 Task: Set and save  "Default tune Set and save ting used" for "H.264/MPEG-4 Part 10/AVC encoder (x264)" to the fast decode.
Action: Mouse moved to (103, 12)
Screenshot: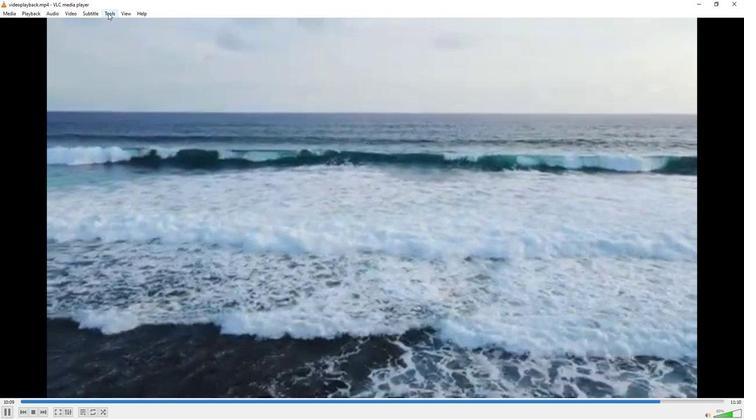 
Action: Mouse pressed left at (103, 12)
Screenshot: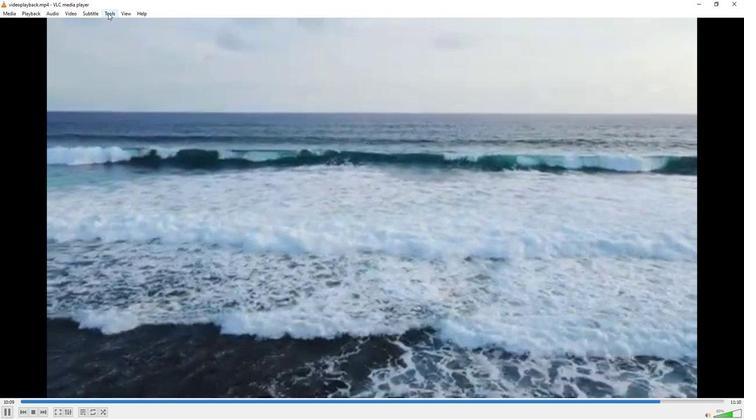 
Action: Mouse moved to (121, 104)
Screenshot: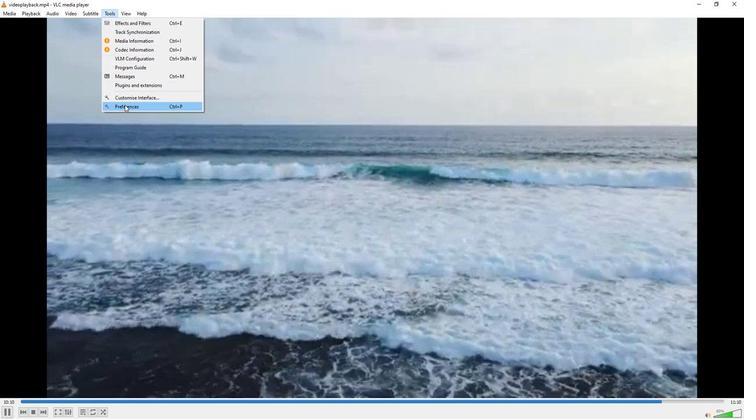 
Action: Mouse pressed left at (121, 104)
Screenshot: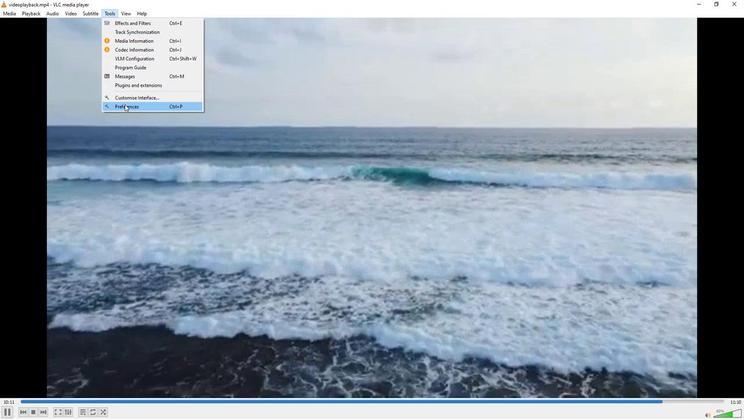 
Action: Mouse moved to (253, 342)
Screenshot: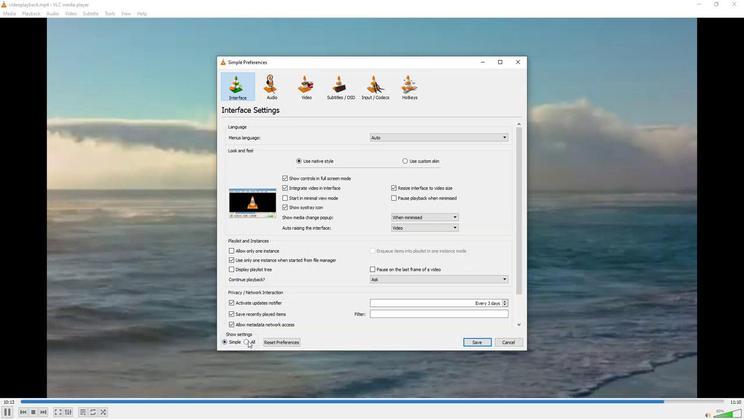 
Action: Mouse pressed left at (253, 342)
Screenshot: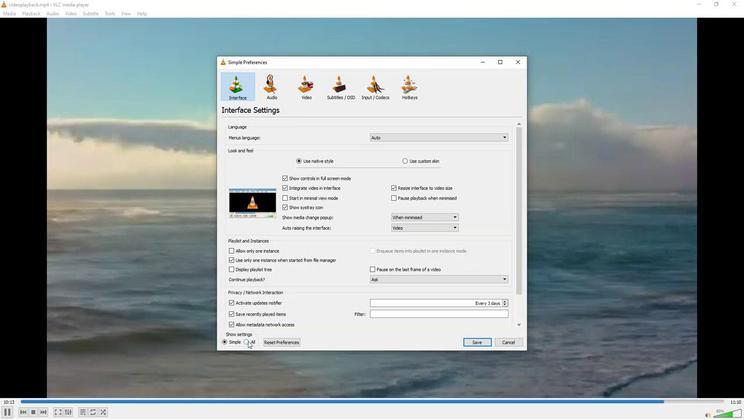 
Action: Mouse moved to (239, 263)
Screenshot: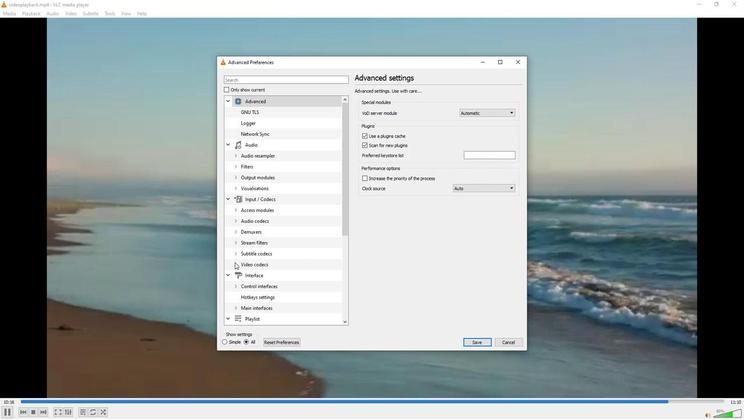 
Action: Mouse pressed left at (239, 263)
Screenshot: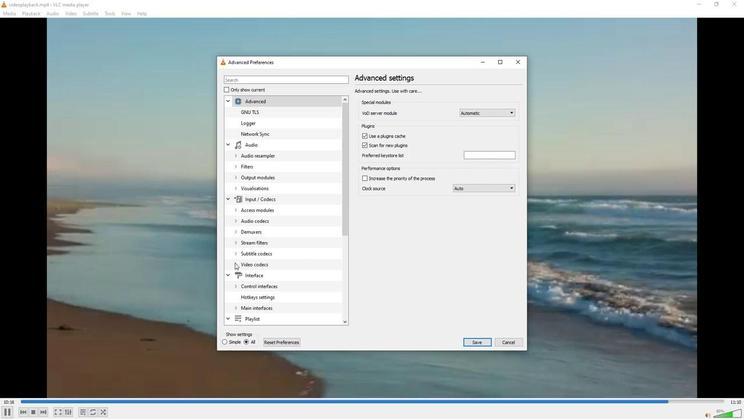 
Action: Mouse moved to (251, 285)
Screenshot: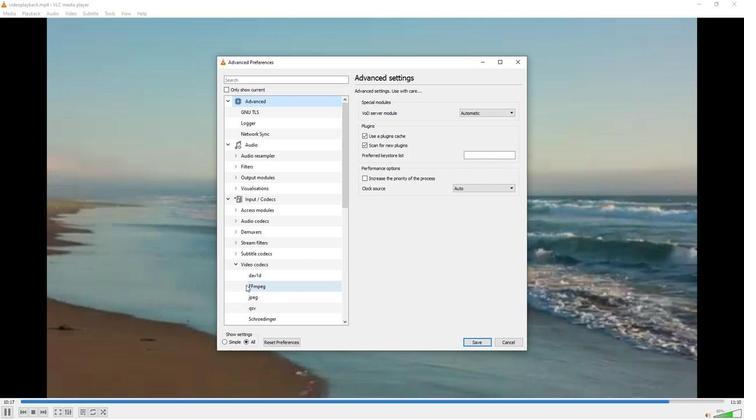 
Action: Mouse scrolled (251, 285) with delta (0, 0)
Screenshot: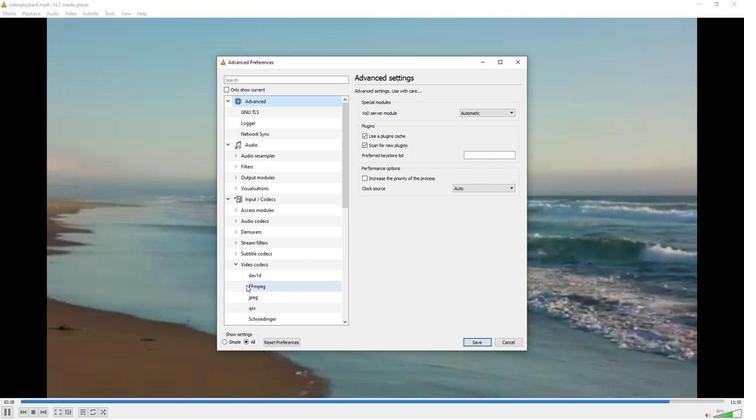 
Action: Mouse moved to (258, 319)
Screenshot: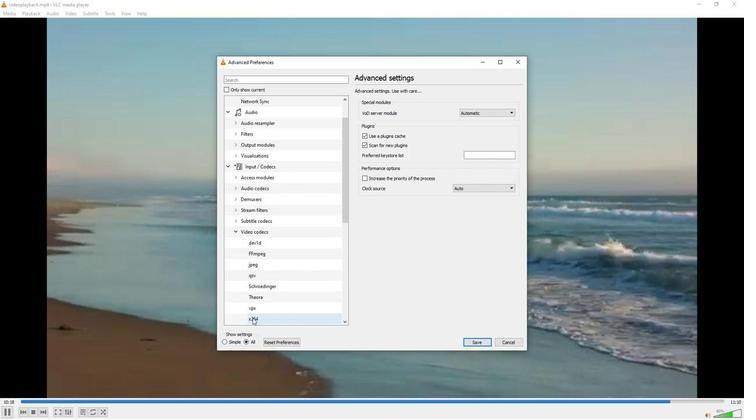 
Action: Mouse pressed left at (258, 319)
Screenshot: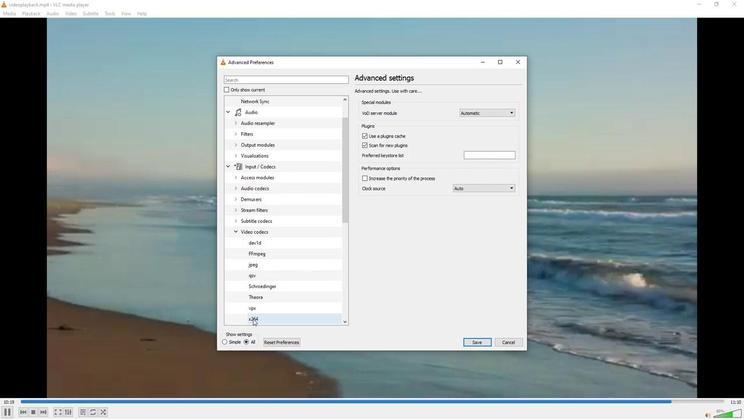 
Action: Mouse moved to (434, 257)
Screenshot: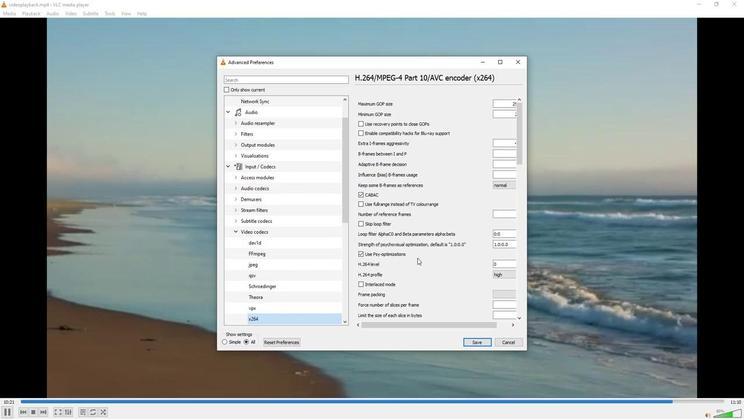 
Action: Mouse scrolled (434, 257) with delta (0, 0)
Screenshot: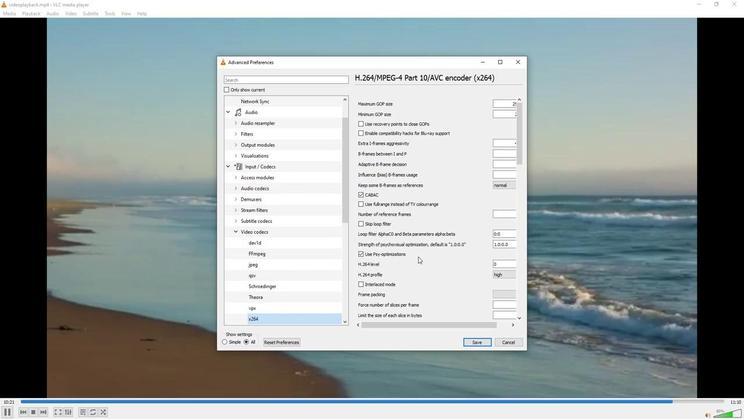 
Action: Mouse scrolled (434, 257) with delta (0, 0)
Screenshot: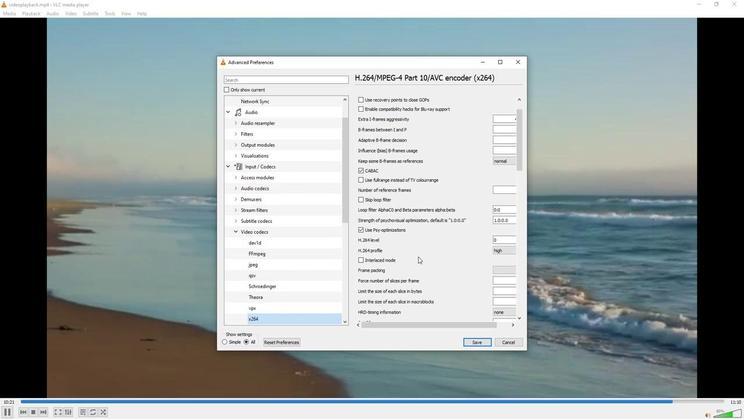 
Action: Mouse moved to (434, 256)
Screenshot: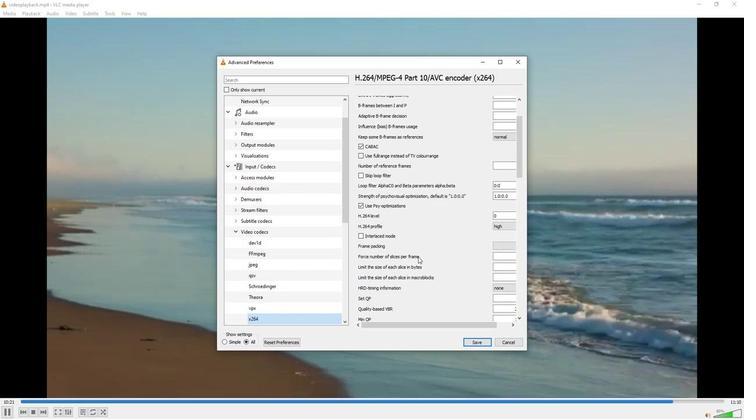 
Action: Mouse scrolled (434, 256) with delta (0, 0)
Screenshot: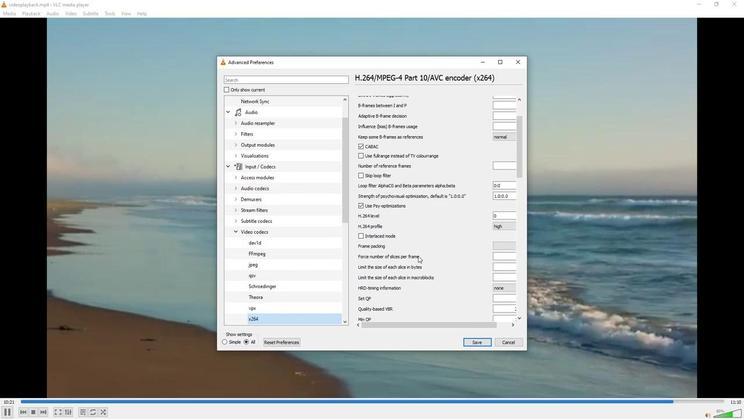 
Action: Mouse scrolled (434, 256) with delta (0, 0)
Screenshot: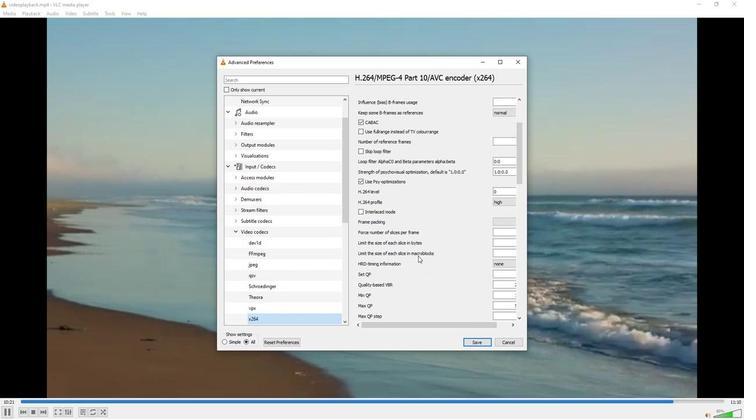 
Action: Mouse scrolled (434, 256) with delta (0, 0)
Screenshot: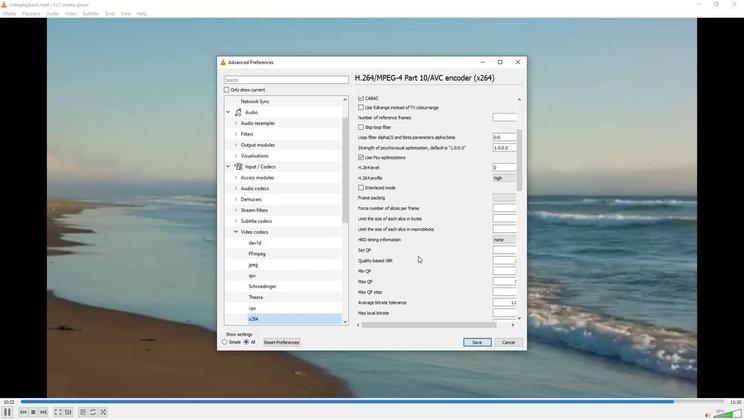 
Action: Mouse scrolled (434, 256) with delta (0, 0)
Screenshot: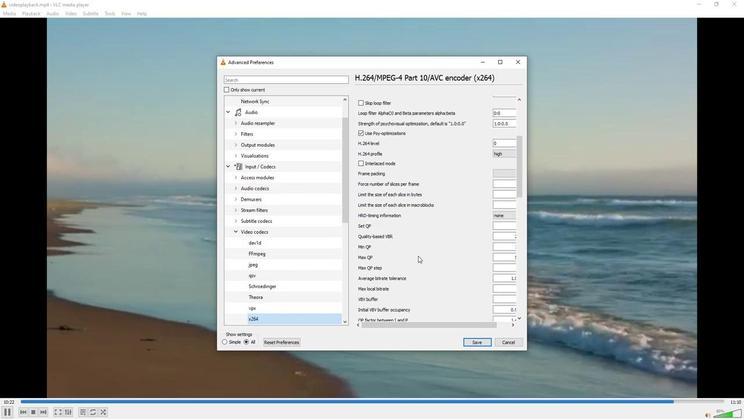 
Action: Mouse scrolled (434, 256) with delta (0, 0)
Screenshot: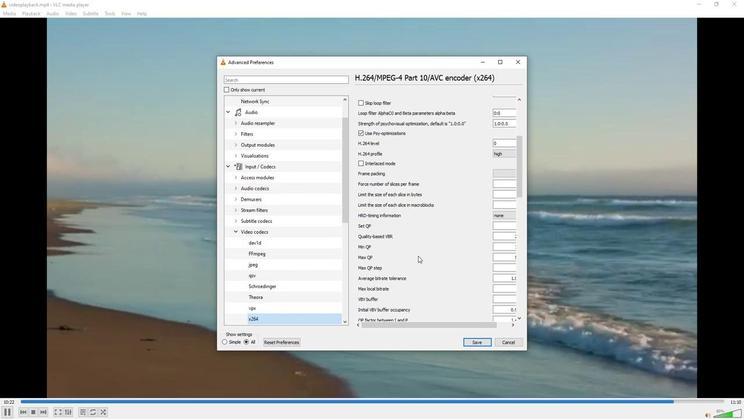 
Action: Mouse scrolled (434, 256) with delta (0, 0)
Screenshot: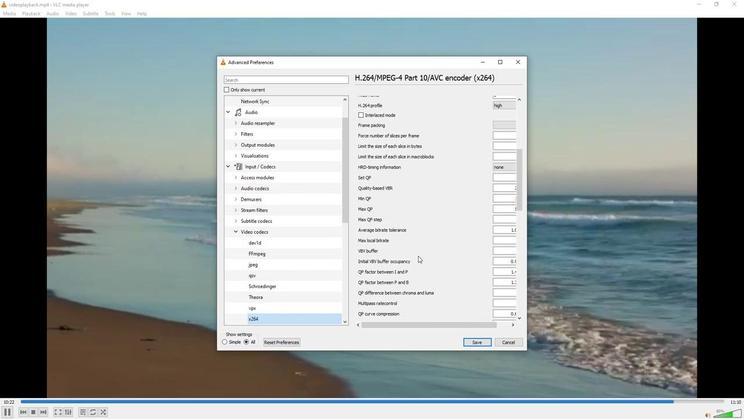
Action: Mouse scrolled (434, 256) with delta (0, 0)
Screenshot: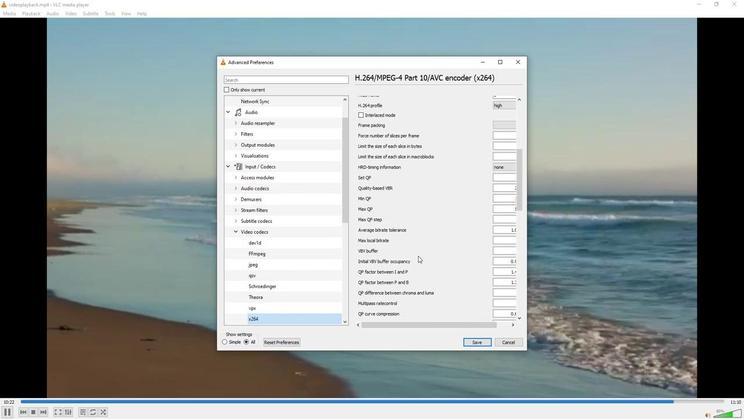 
Action: Mouse scrolled (434, 256) with delta (0, 0)
Screenshot: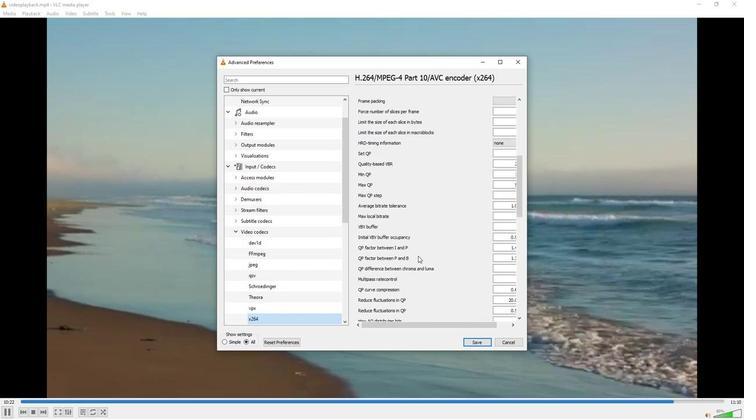 
Action: Mouse scrolled (434, 256) with delta (0, 0)
Screenshot: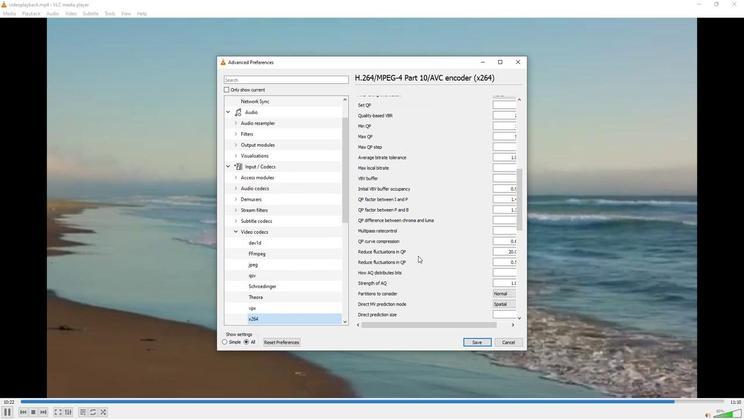 
Action: Mouse moved to (434, 256)
Screenshot: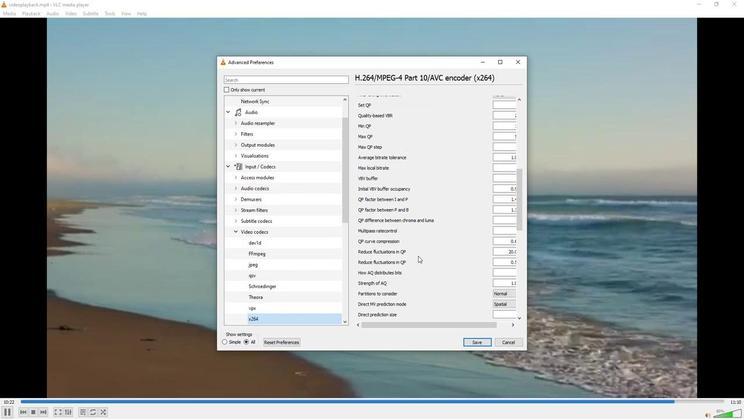
Action: Mouse scrolled (434, 256) with delta (0, 0)
Screenshot: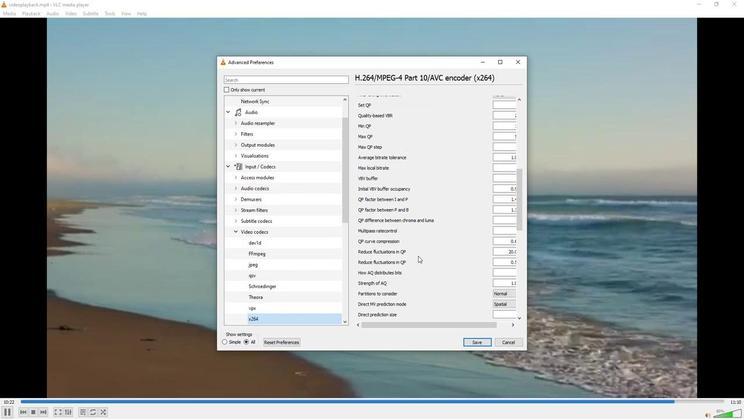 
Action: Mouse scrolled (434, 256) with delta (0, 0)
Screenshot: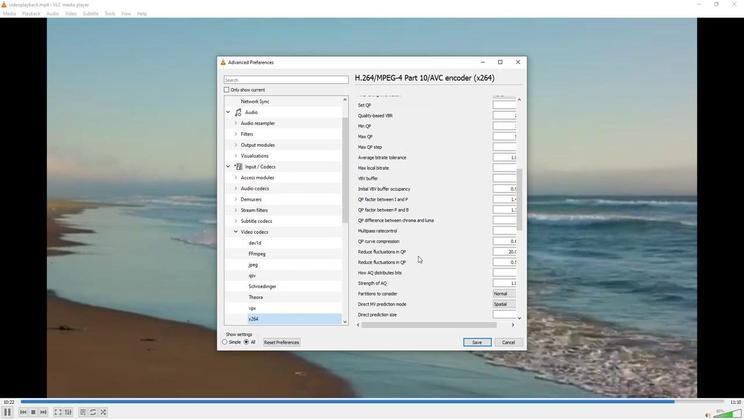 
Action: Mouse moved to (434, 256)
Screenshot: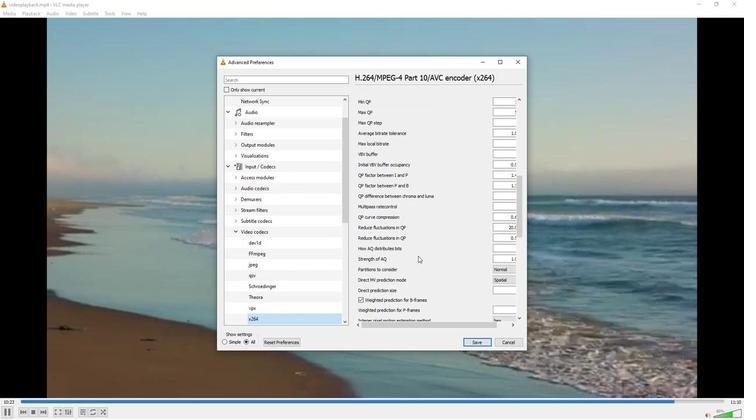
Action: Mouse scrolled (434, 256) with delta (0, 0)
Screenshot: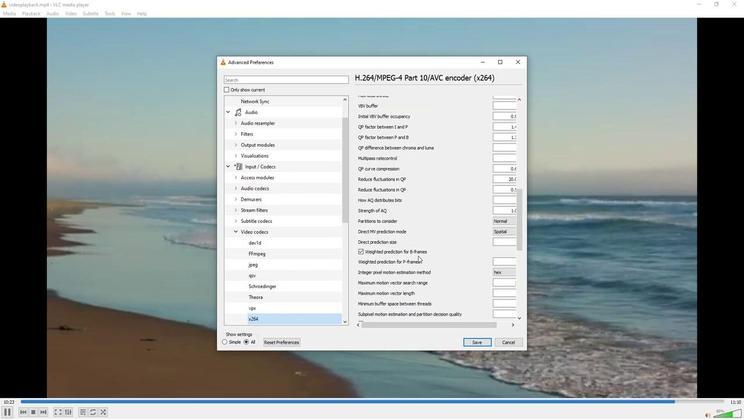
Action: Mouse scrolled (434, 256) with delta (0, 0)
Screenshot: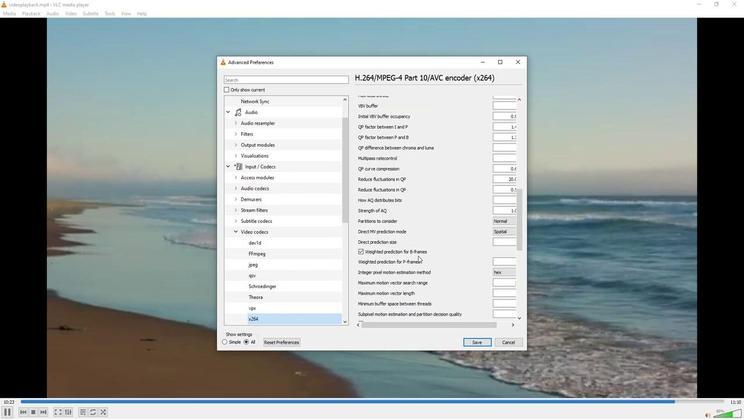 
Action: Mouse scrolled (434, 256) with delta (0, 0)
Screenshot: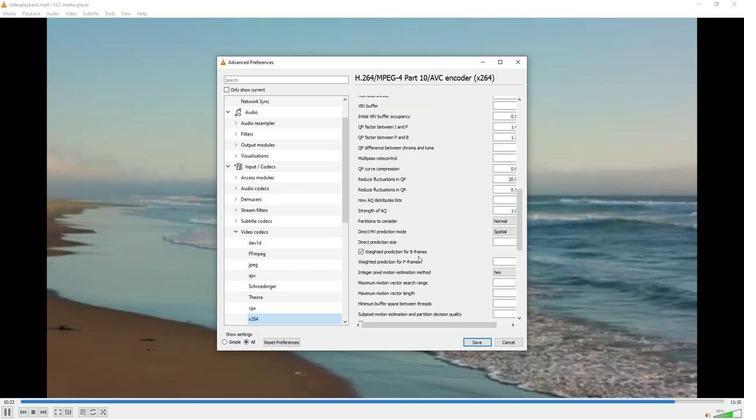 
Action: Mouse moved to (434, 256)
Screenshot: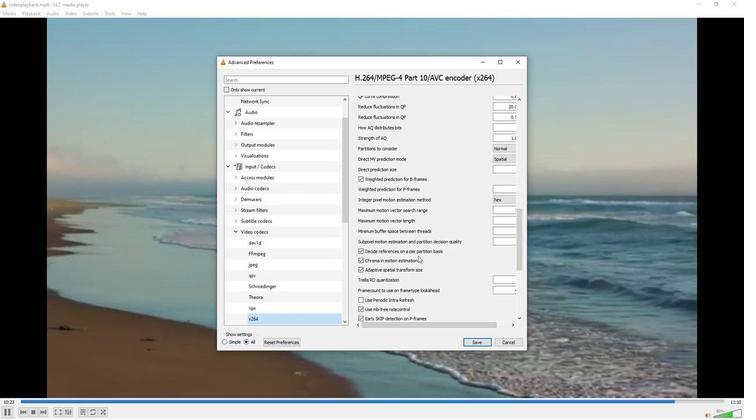 
Action: Mouse scrolled (434, 256) with delta (0, 0)
Screenshot: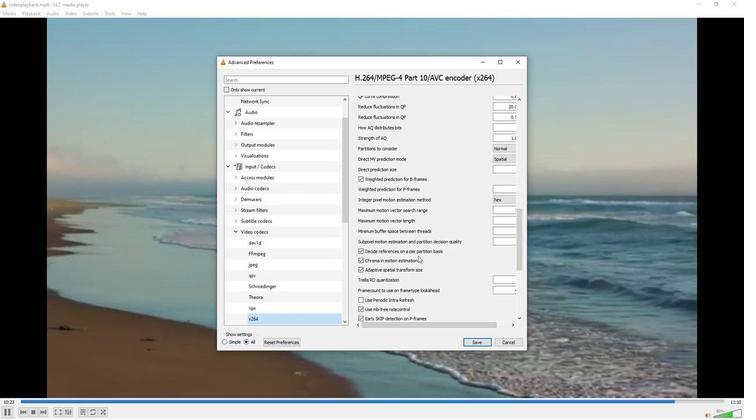 
Action: Mouse scrolled (434, 256) with delta (0, 0)
Screenshot: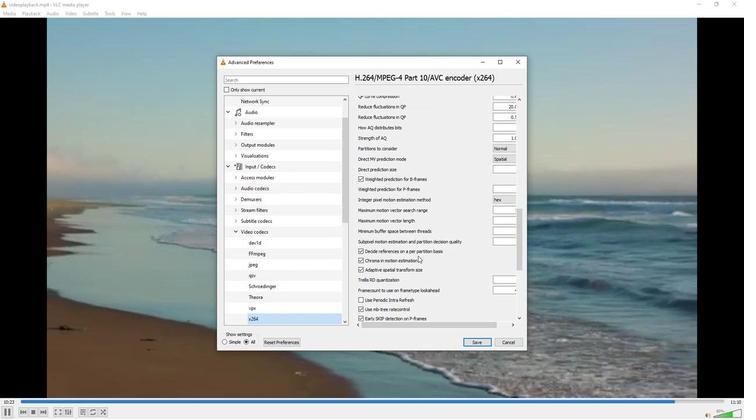 
Action: Mouse moved to (434, 256)
Screenshot: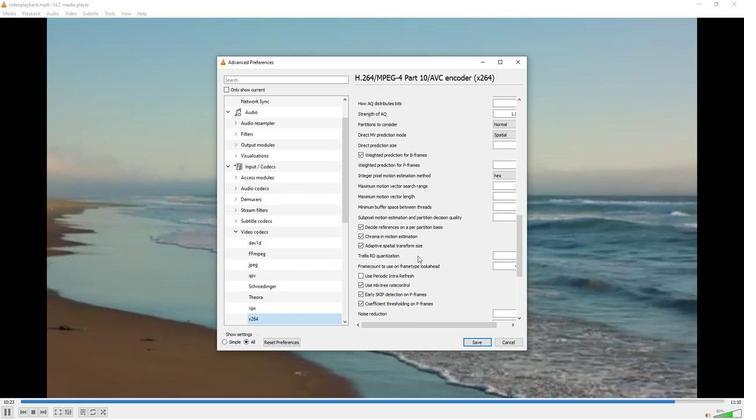 
Action: Mouse scrolled (434, 256) with delta (0, 0)
Screenshot: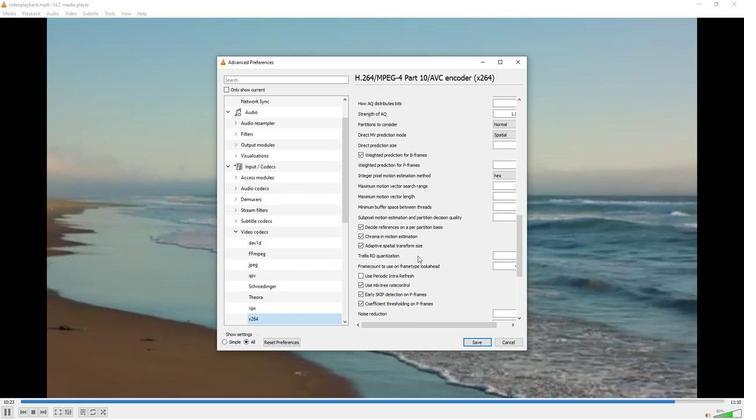 
Action: Mouse moved to (433, 256)
Screenshot: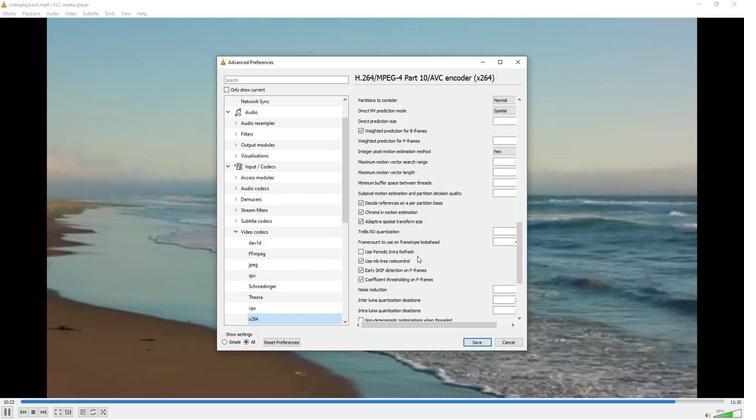 
Action: Mouse scrolled (433, 256) with delta (0, 0)
Screenshot: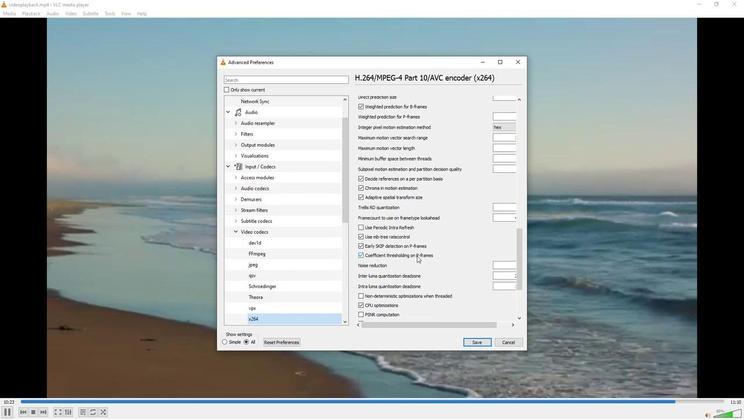 
Action: Mouse scrolled (433, 256) with delta (0, 0)
Screenshot: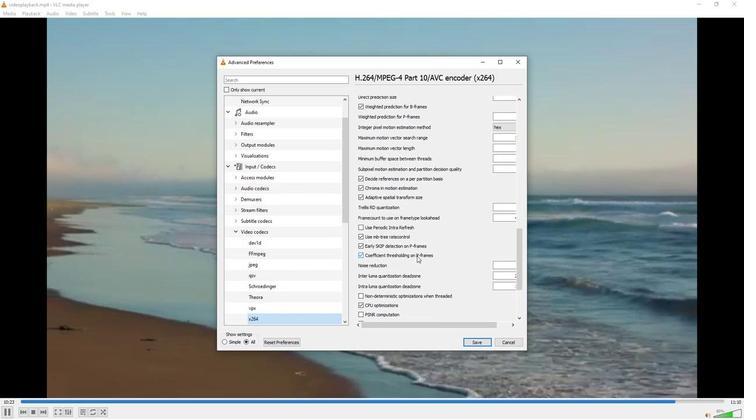 
Action: Mouse scrolled (433, 256) with delta (0, 0)
Screenshot: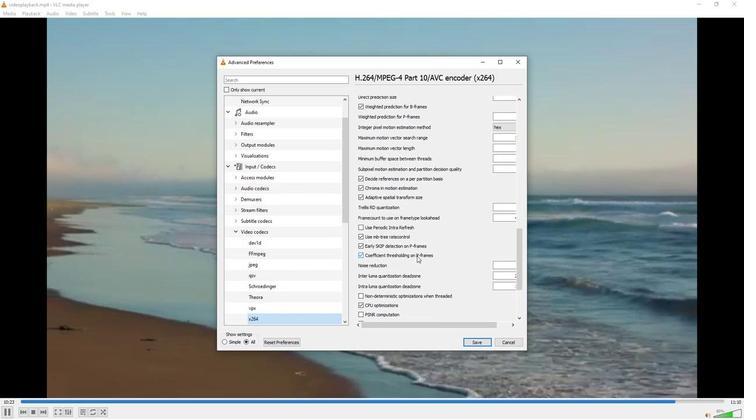 
Action: Mouse moved to (433, 257)
Screenshot: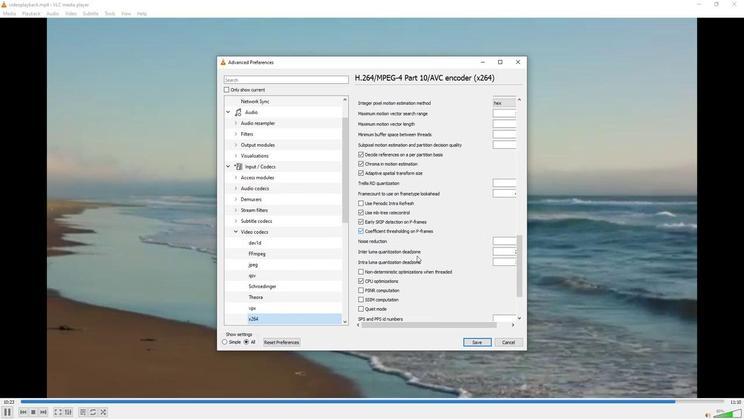 
Action: Mouse scrolled (433, 256) with delta (0, 0)
Screenshot: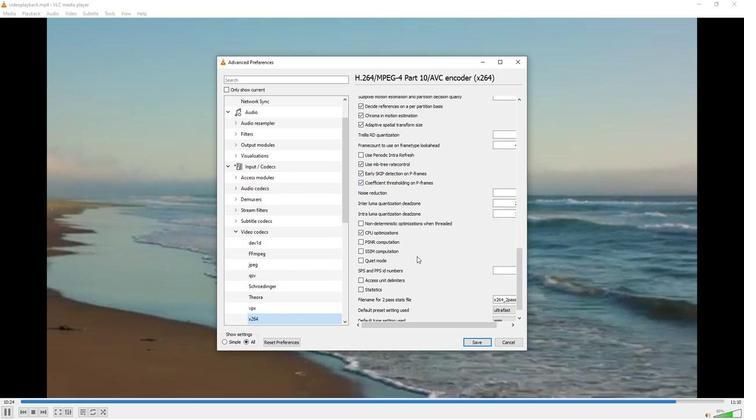 
Action: Mouse scrolled (433, 256) with delta (0, 0)
Screenshot: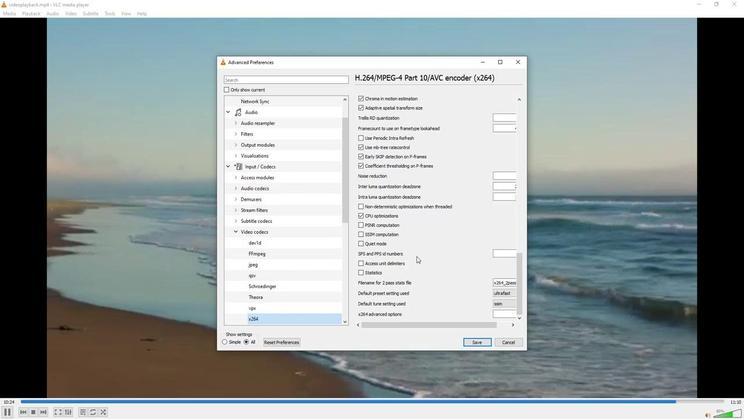 
Action: Mouse moved to (433, 257)
Screenshot: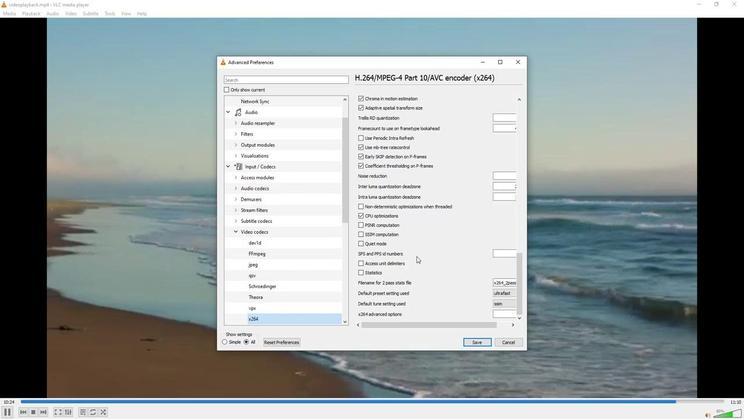 
Action: Mouse scrolled (433, 256) with delta (0, 0)
Screenshot: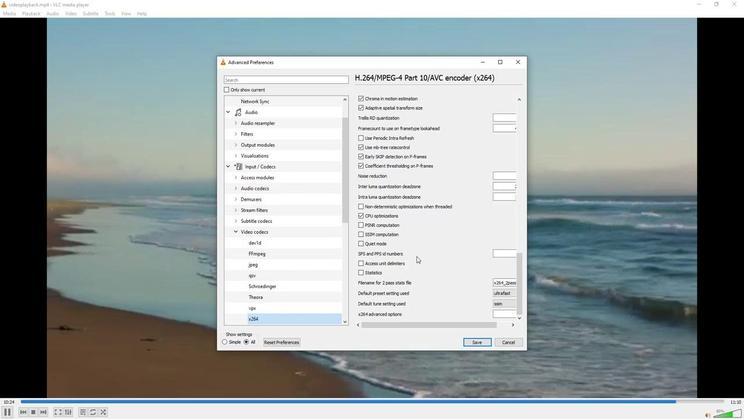 
Action: Mouse moved to (433, 258)
Screenshot: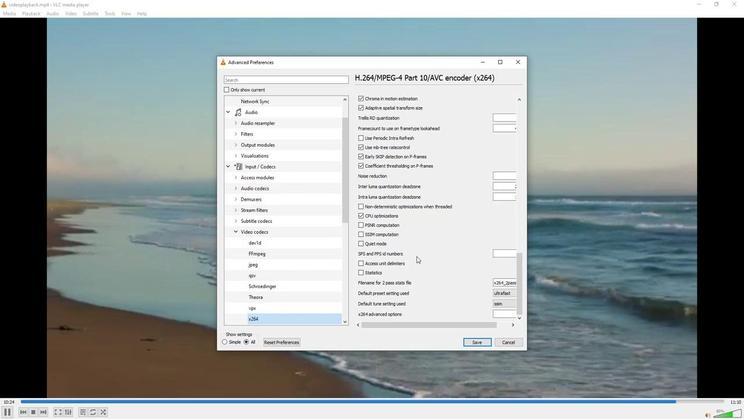 
Action: Mouse scrolled (433, 257) with delta (0, 0)
Screenshot: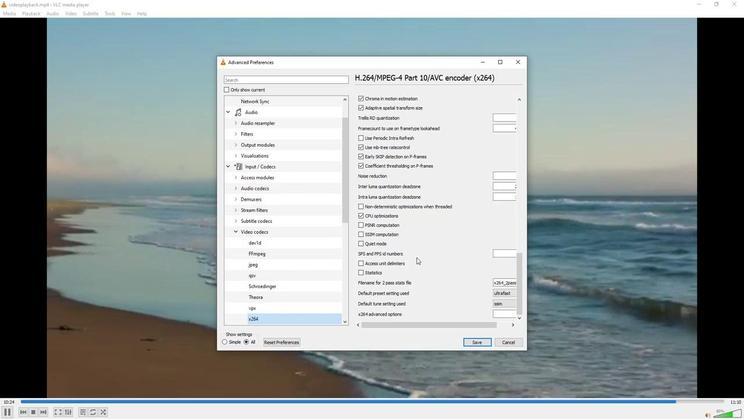 
Action: Mouse scrolled (433, 257) with delta (0, 0)
Screenshot: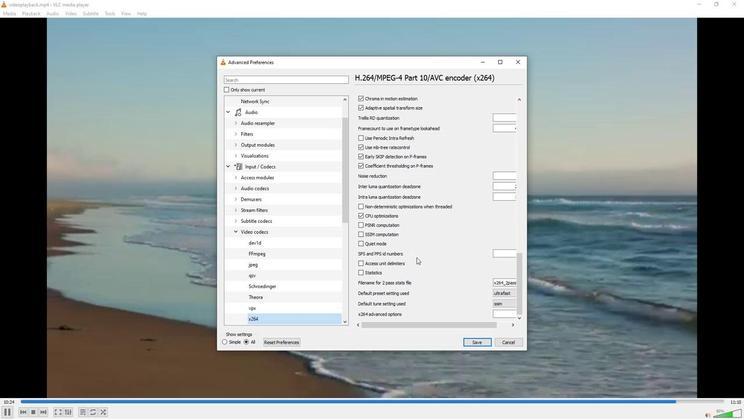 
Action: Mouse scrolled (433, 257) with delta (0, 0)
Screenshot: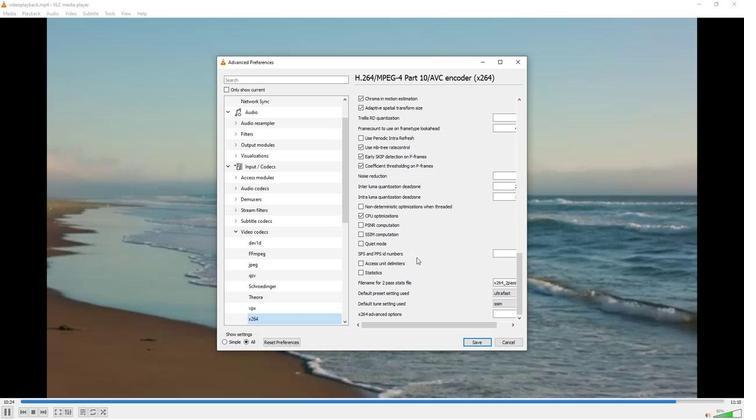 
Action: Mouse moved to (432, 258)
Screenshot: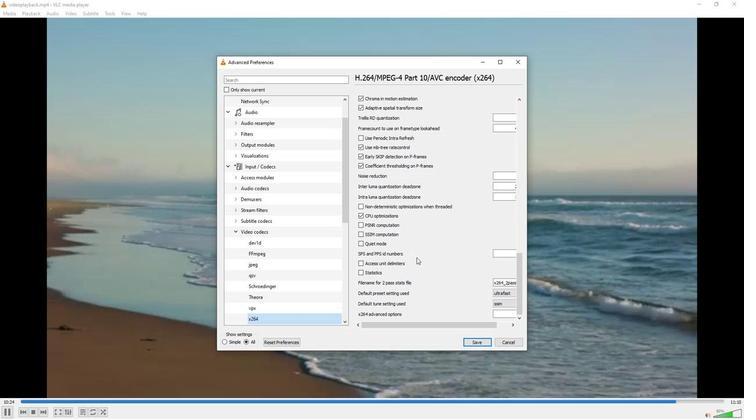 
Action: Mouse scrolled (432, 258) with delta (0, 0)
Screenshot: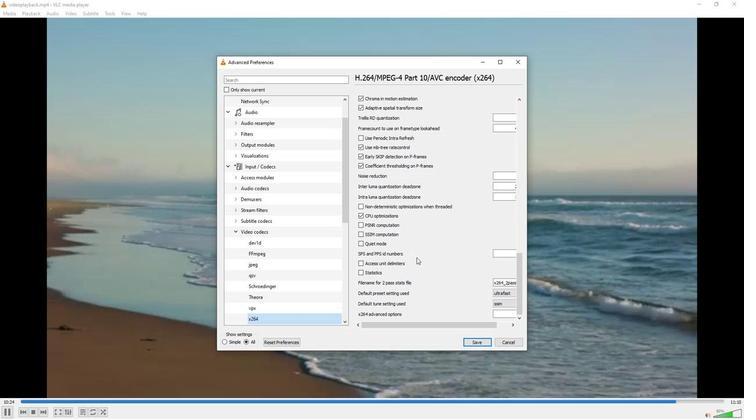 
Action: Mouse moved to (492, 323)
Screenshot: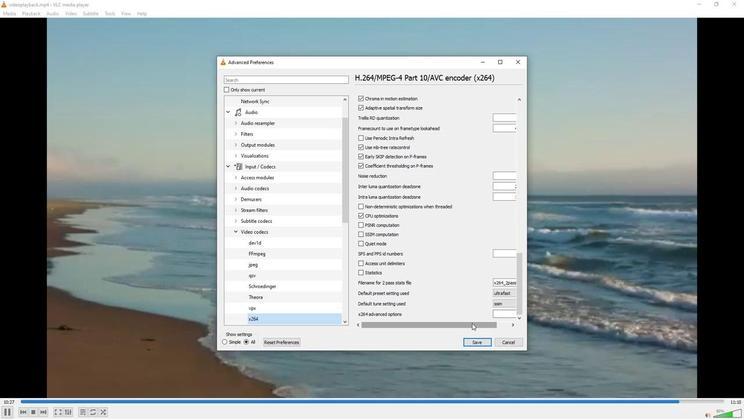 
Action: Mouse pressed left at (492, 323)
Screenshot: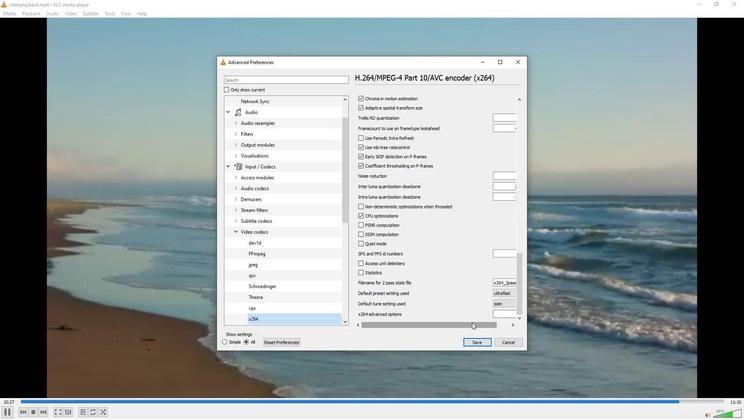 
Action: Mouse moved to (530, 303)
Screenshot: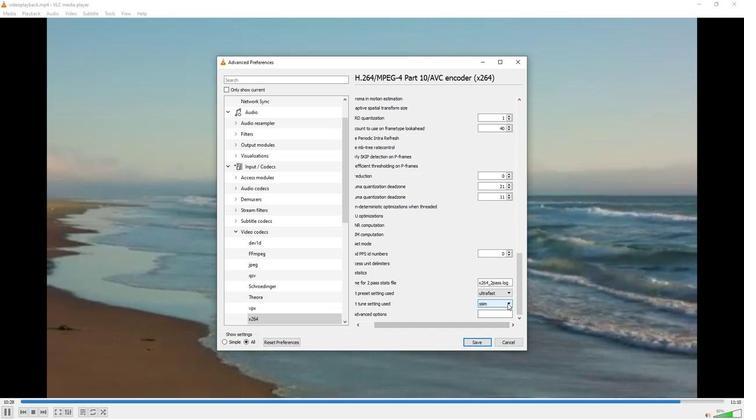 
Action: Mouse pressed left at (530, 303)
Screenshot: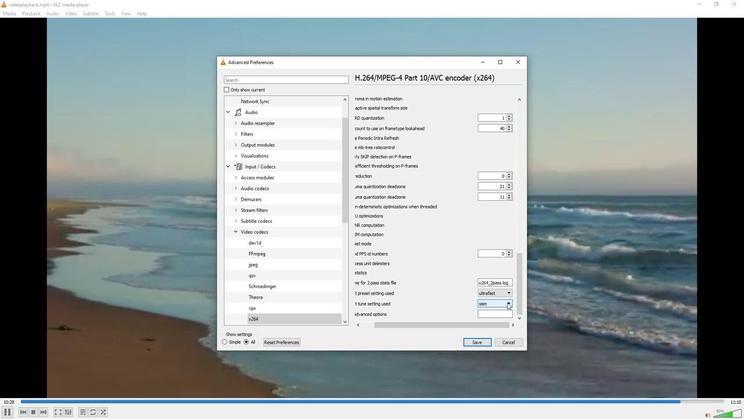 
Action: Mouse moved to (512, 341)
Screenshot: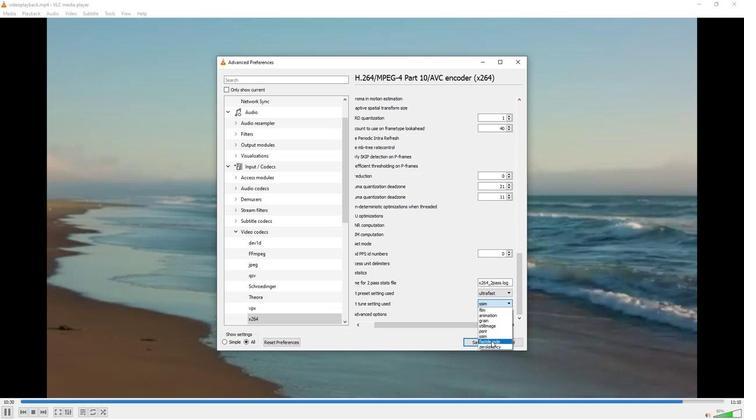 
Action: Mouse pressed left at (512, 341)
Screenshot: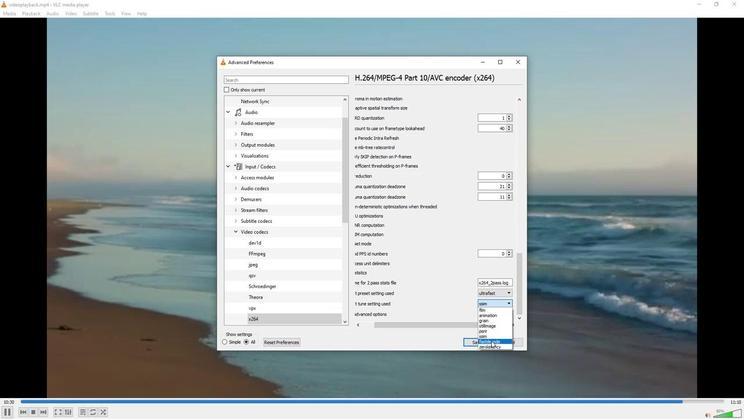 
Action: Mouse moved to (499, 341)
Screenshot: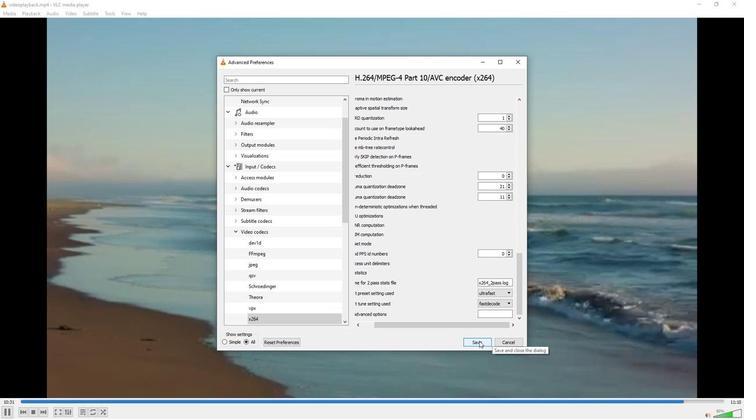 
Action: Mouse pressed left at (499, 341)
Screenshot: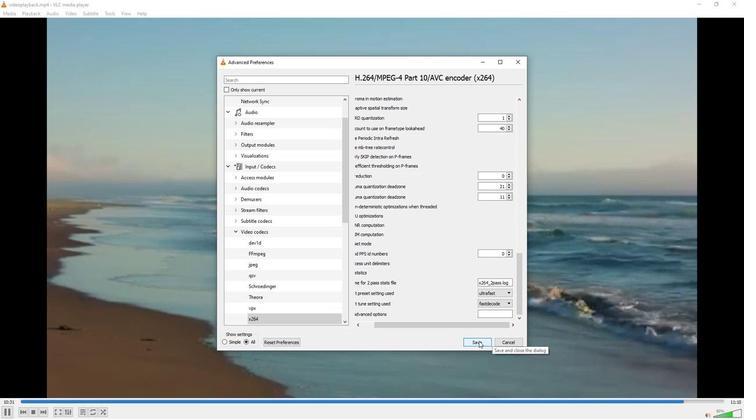 
Action: Mouse moved to (499, 341)
Screenshot: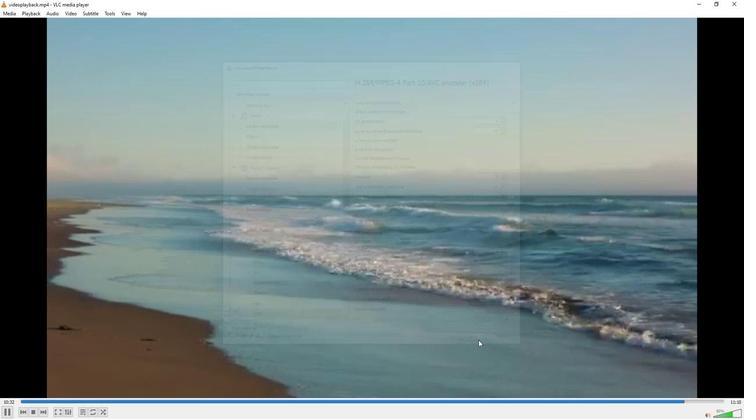 
